 Task: Create a due date automation trigger when advanced on, on the tuesday before a card is due add content with a name not containing resume at 11:00 AM.
Action: Mouse moved to (1114, 86)
Screenshot: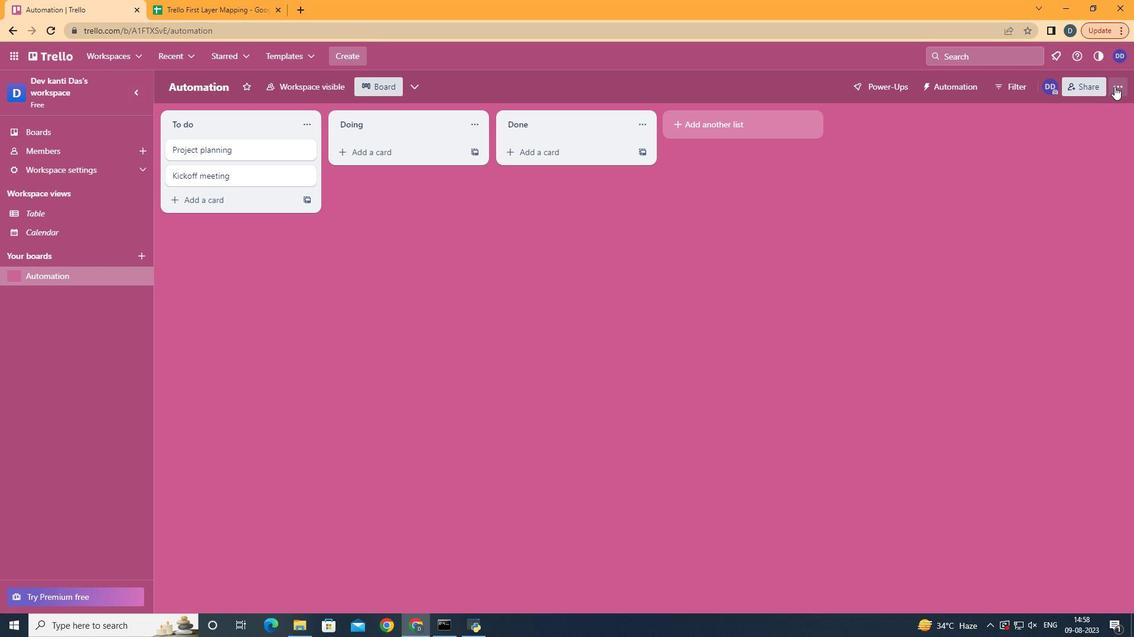
Action: Mouse pressed left at (1114, 86)
Screenshot: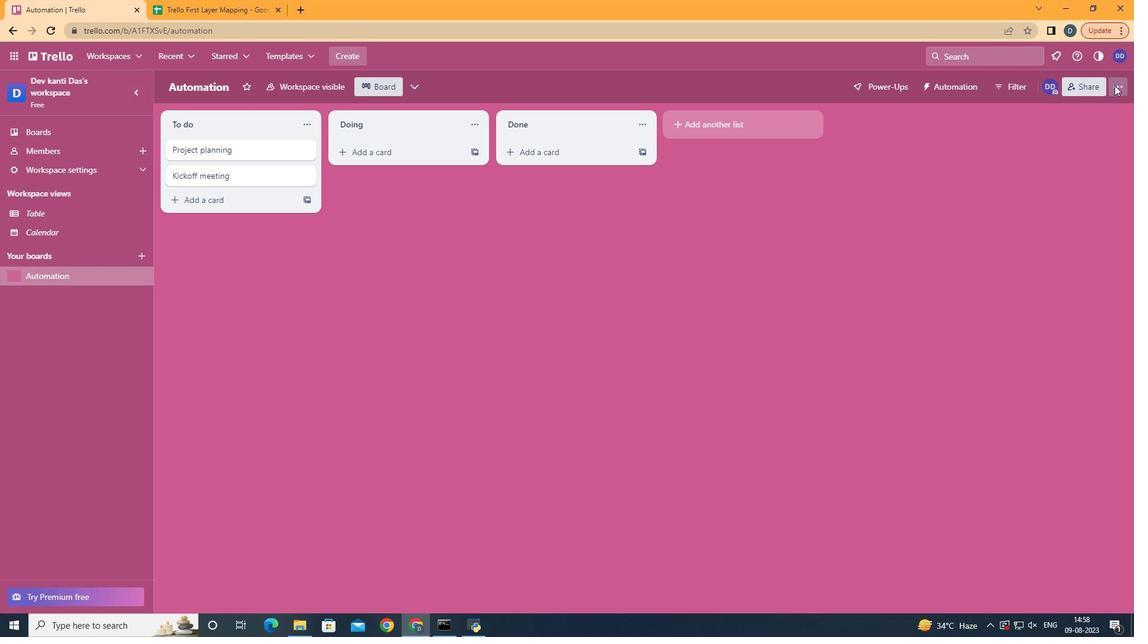 
Action: Mouse moved to (1015, 265)
Screenshot: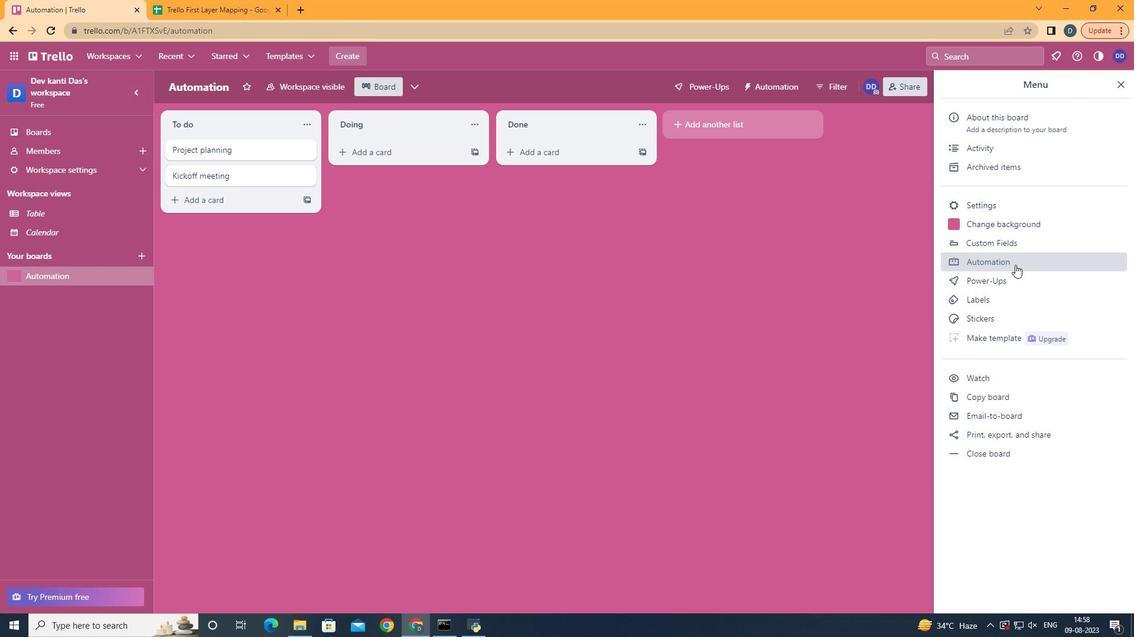
Action: Mouse pressed left at (1015, 265)
Screenshot: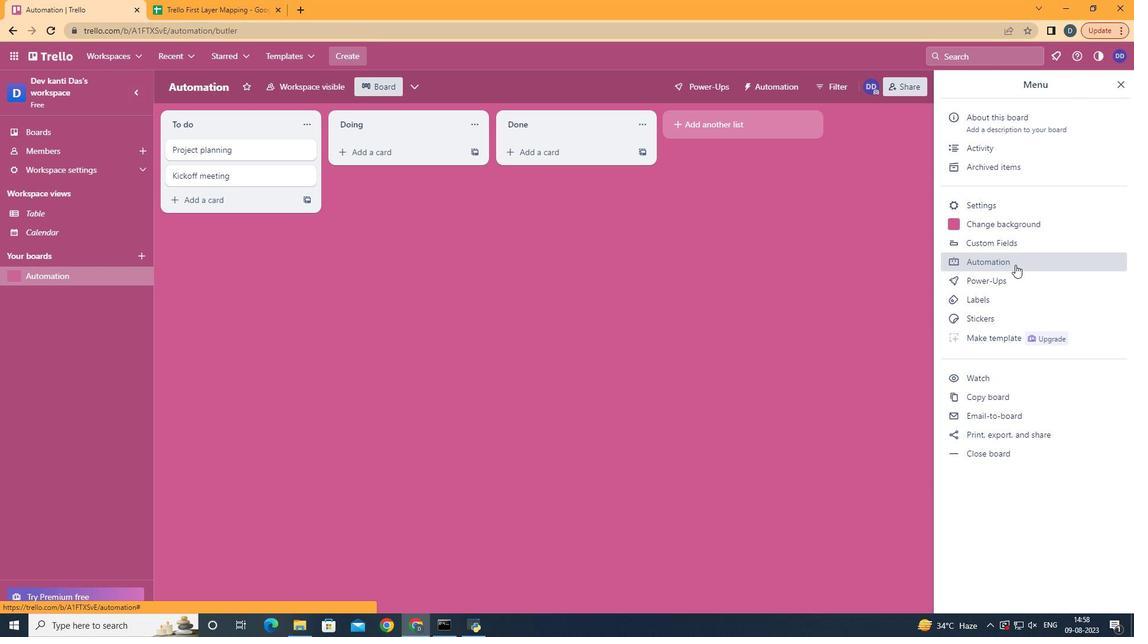 
Action: Mouse moved to (231, 235)
Screenshot: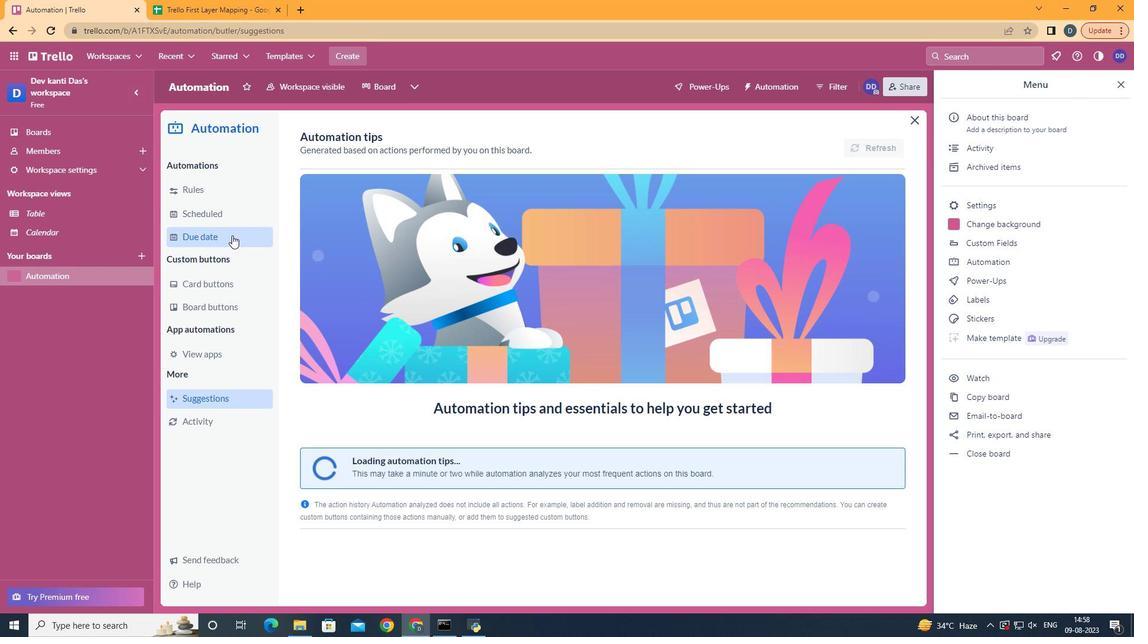 
Action: Mouse pressed left at (231, 235)
Screenshot: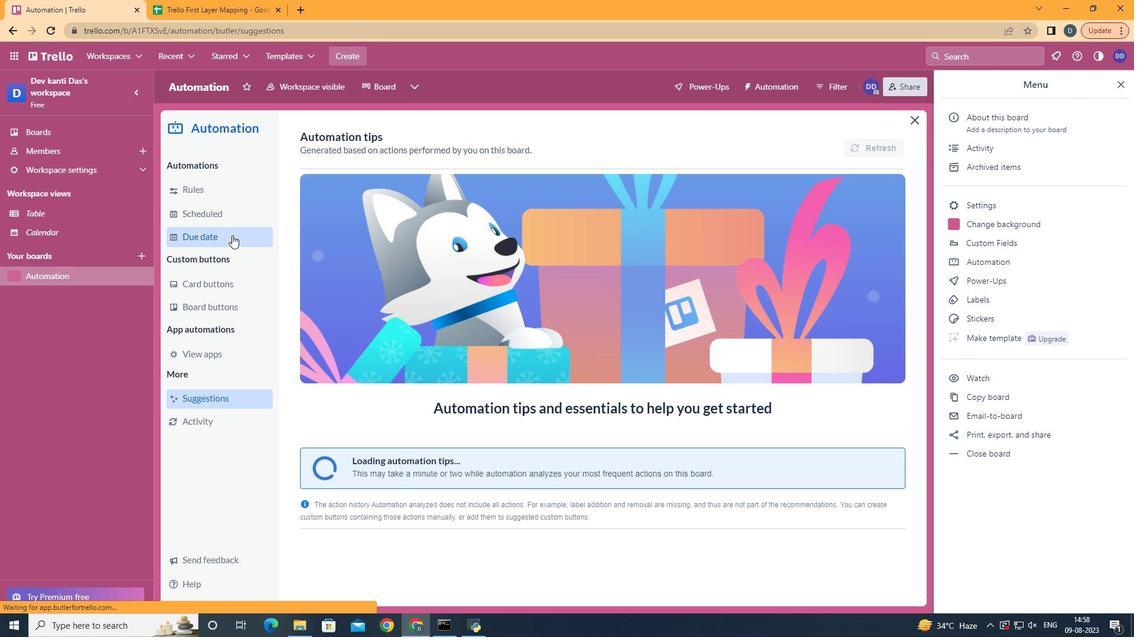 
Action: Mouse moved to (828, 142)
Screenshot: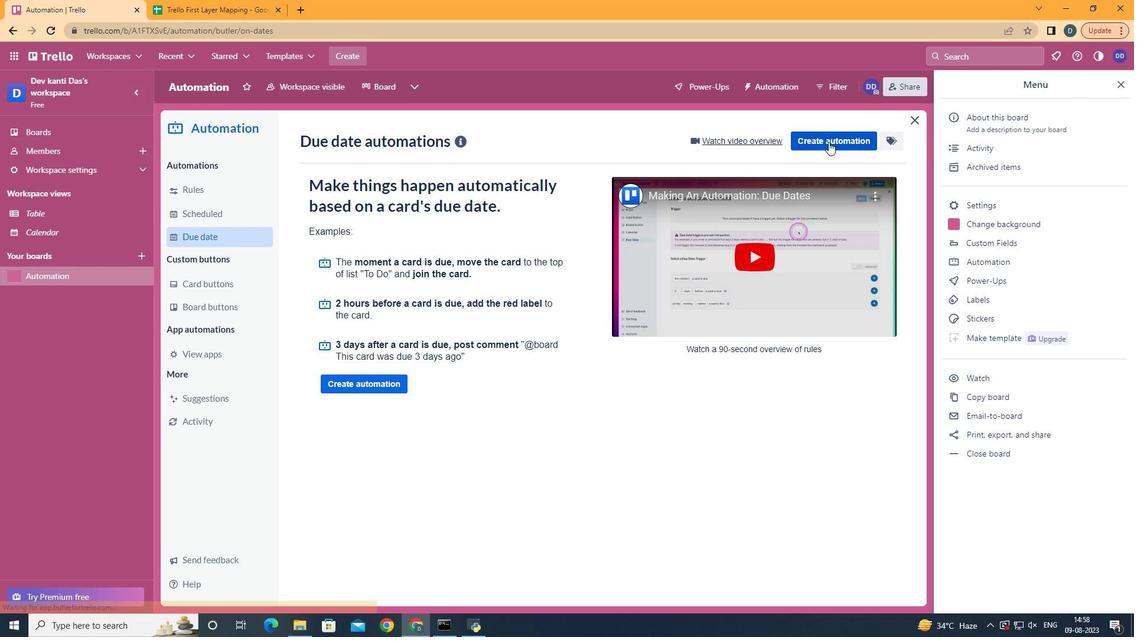 
Action: Mouse pressed left at (828, 142)
Screenshot: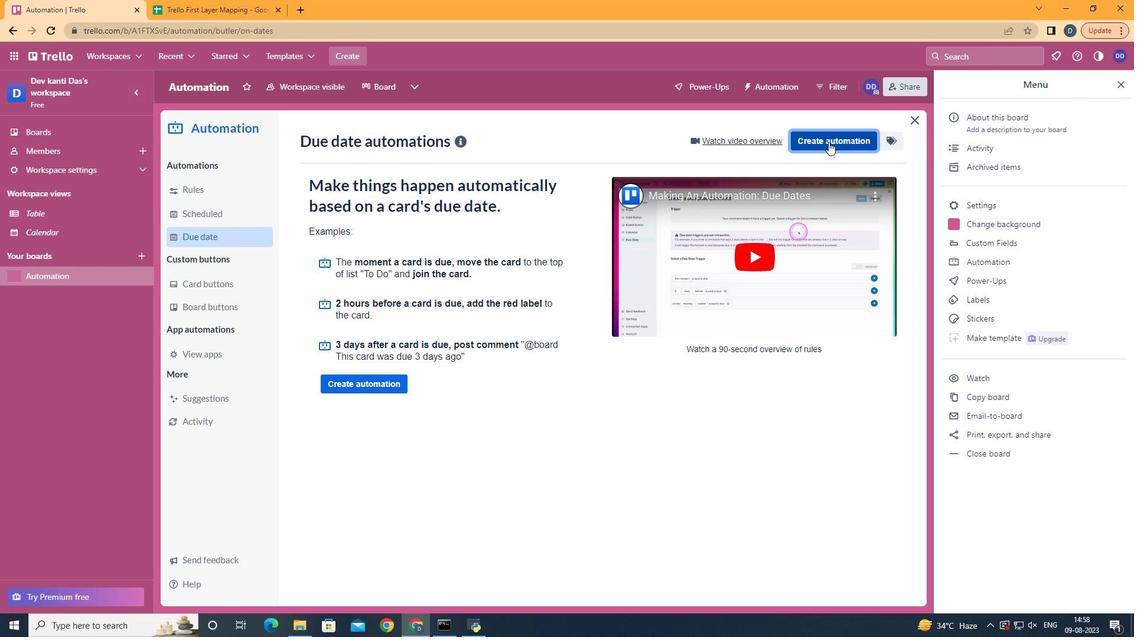 
Action: Mouse moved to (563, 258)
Screenshot: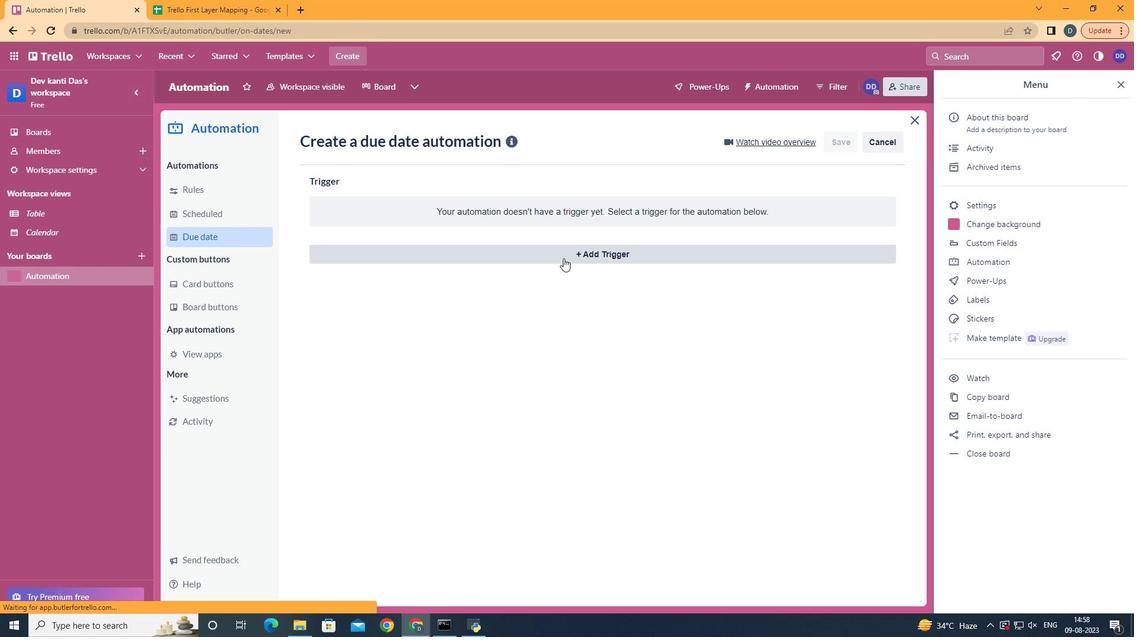 
Action: Mouse pressed left at (563, 258)
Screenshot: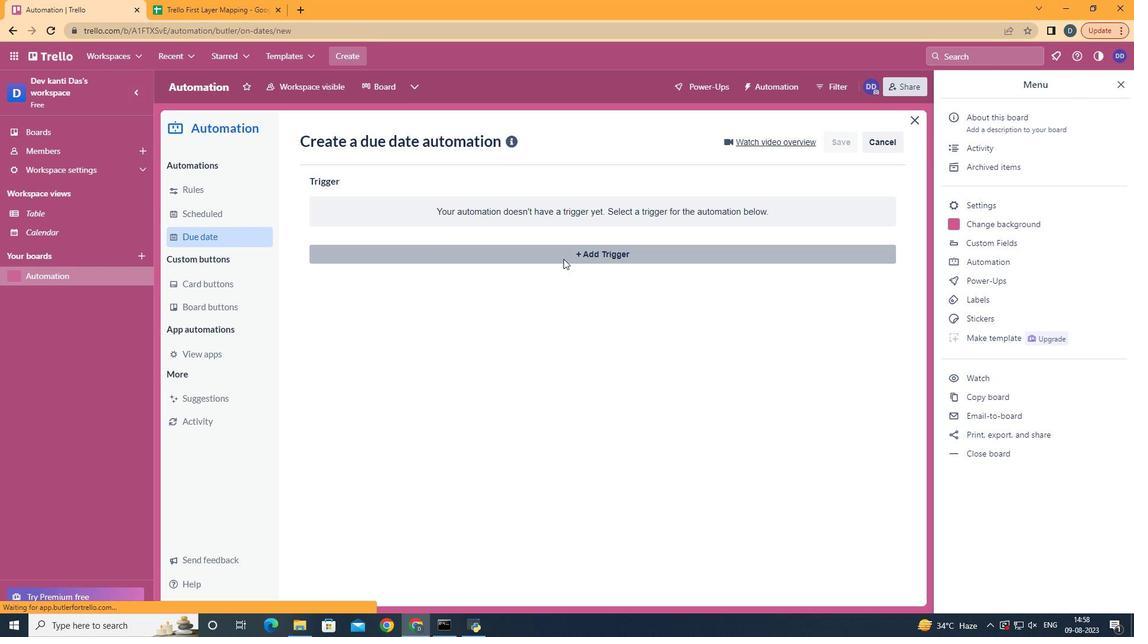 
Action: Mouse moved to (388, 334)
Screenshot: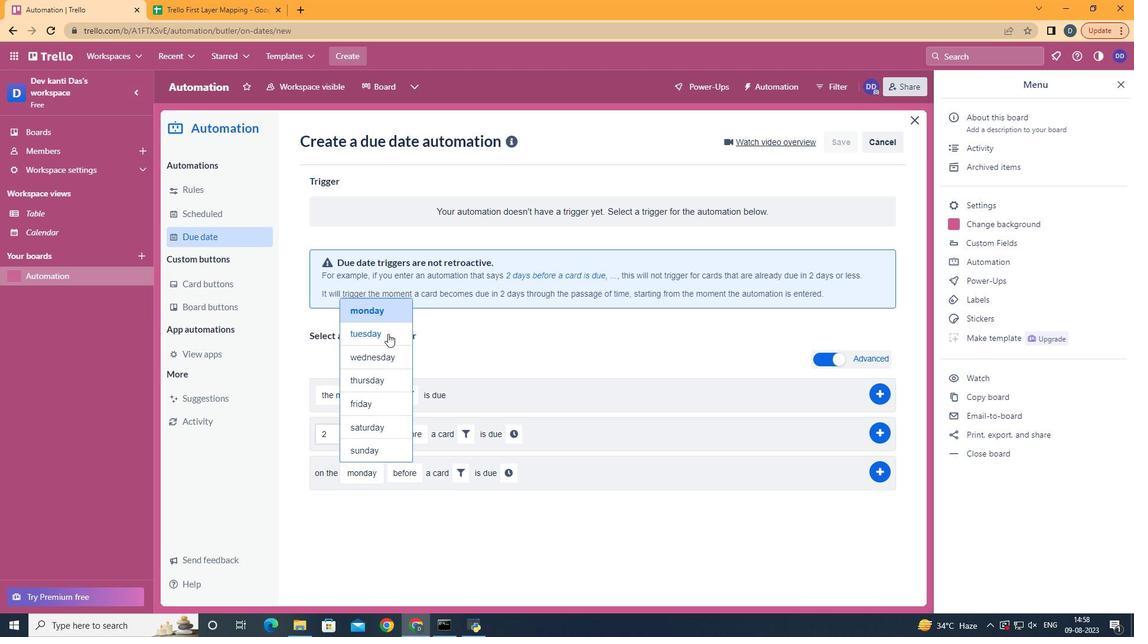 
Action: Mouse pressed left at (388, 334)
Screenshot: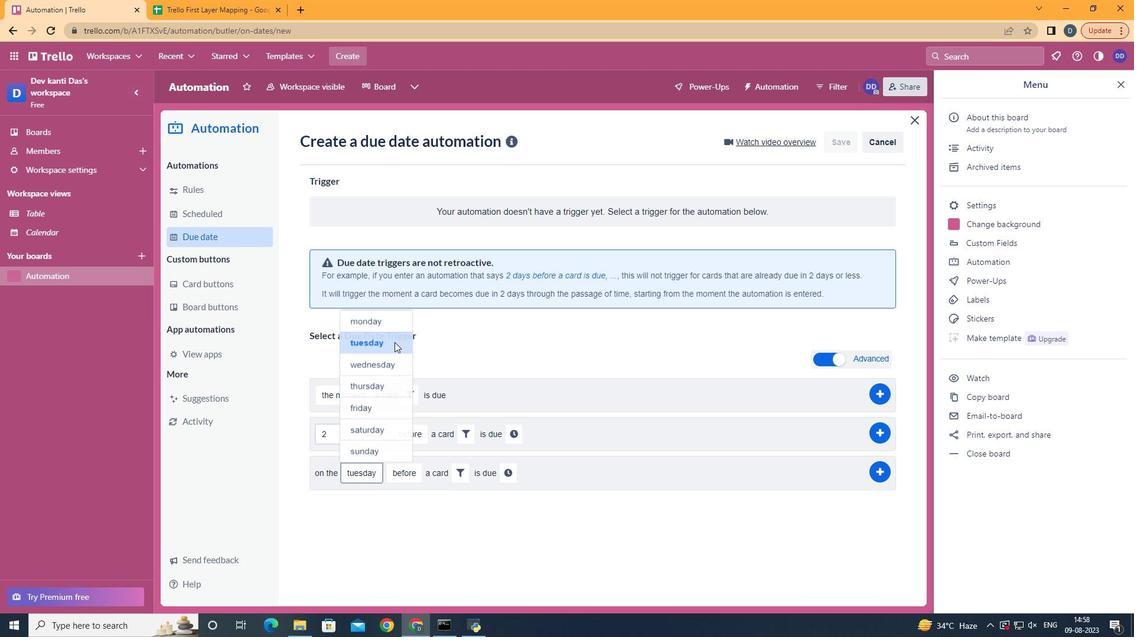 
Action: Mouse moved to (453, 481)
Screenshot: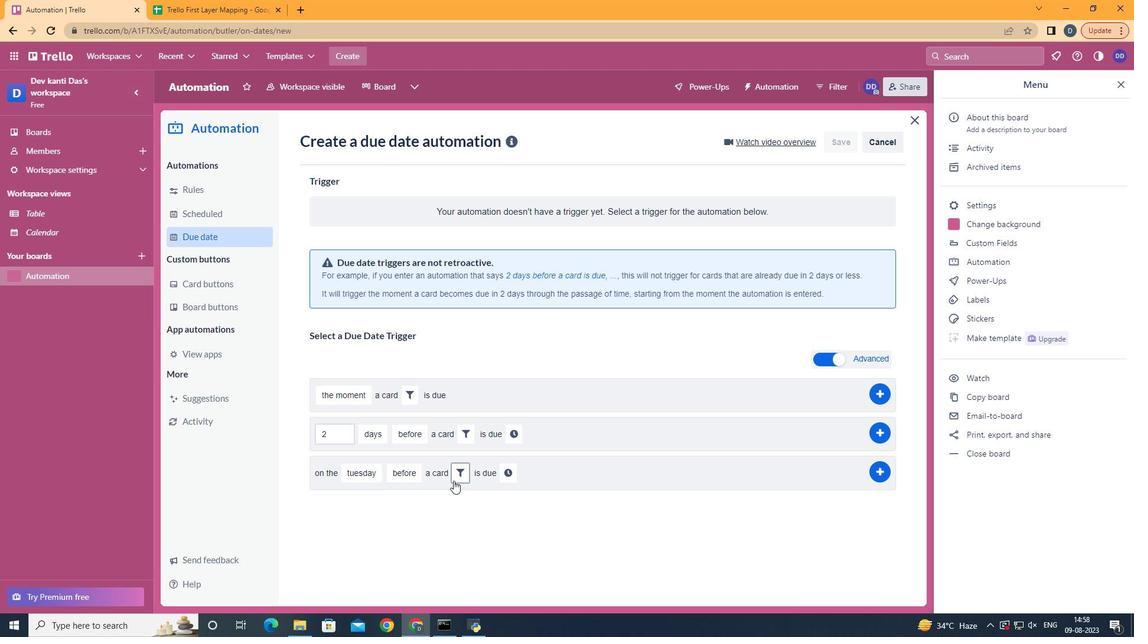 
Action: Mouse pressed left at (453, 481)
Screenshot: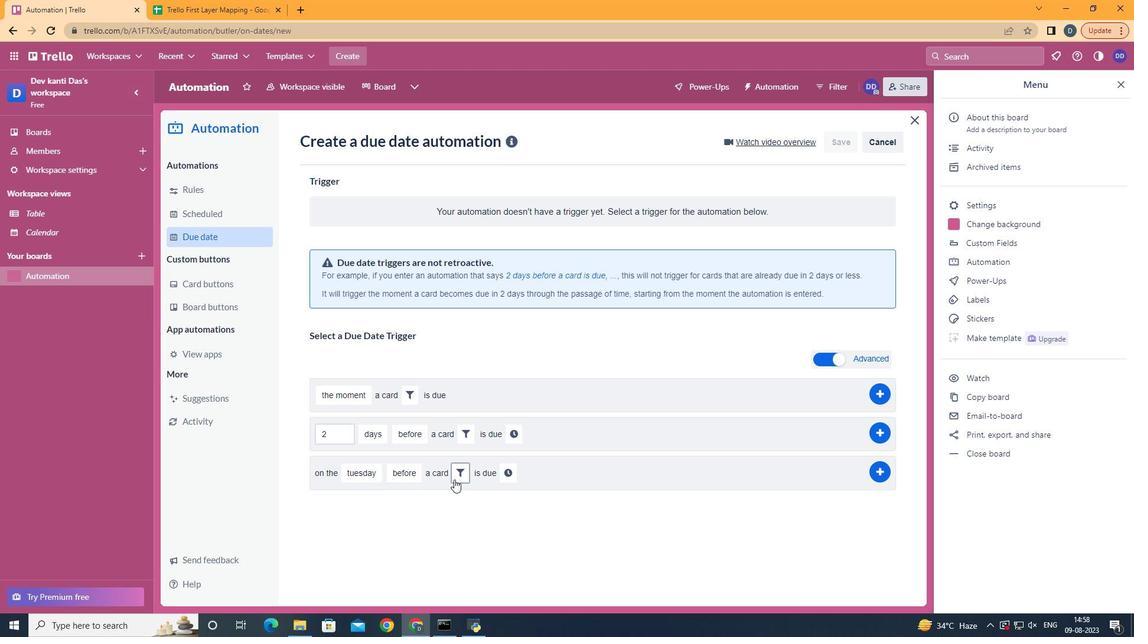 
Action: Mouse moved to (622, 512)
Screenshot: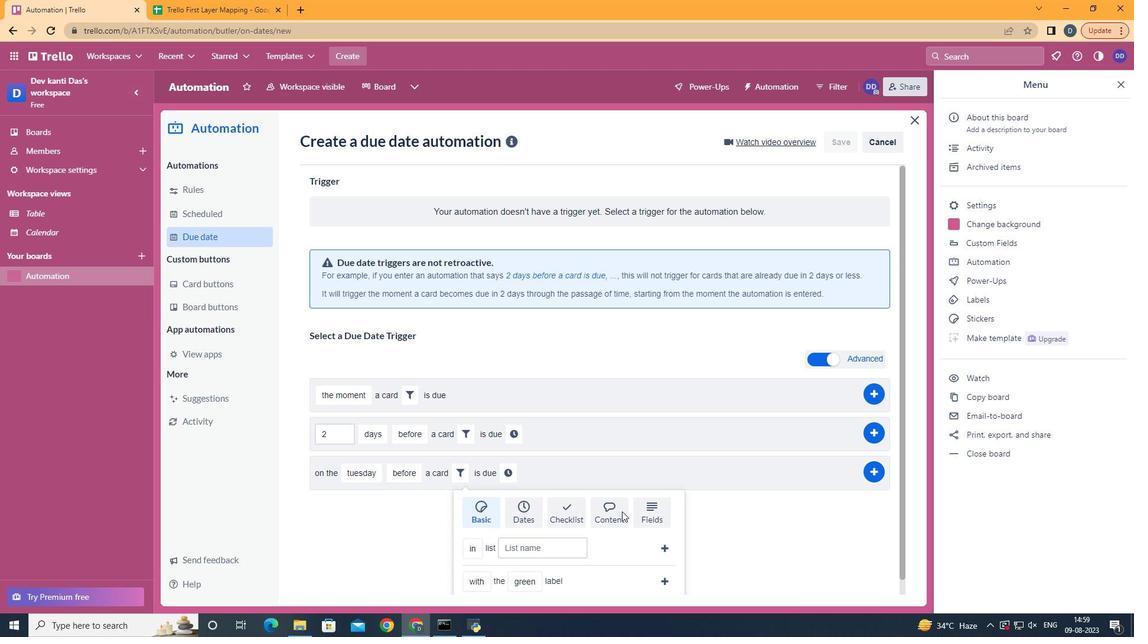 
Action: Mouse pressed left at (622, 512)
Screenshot: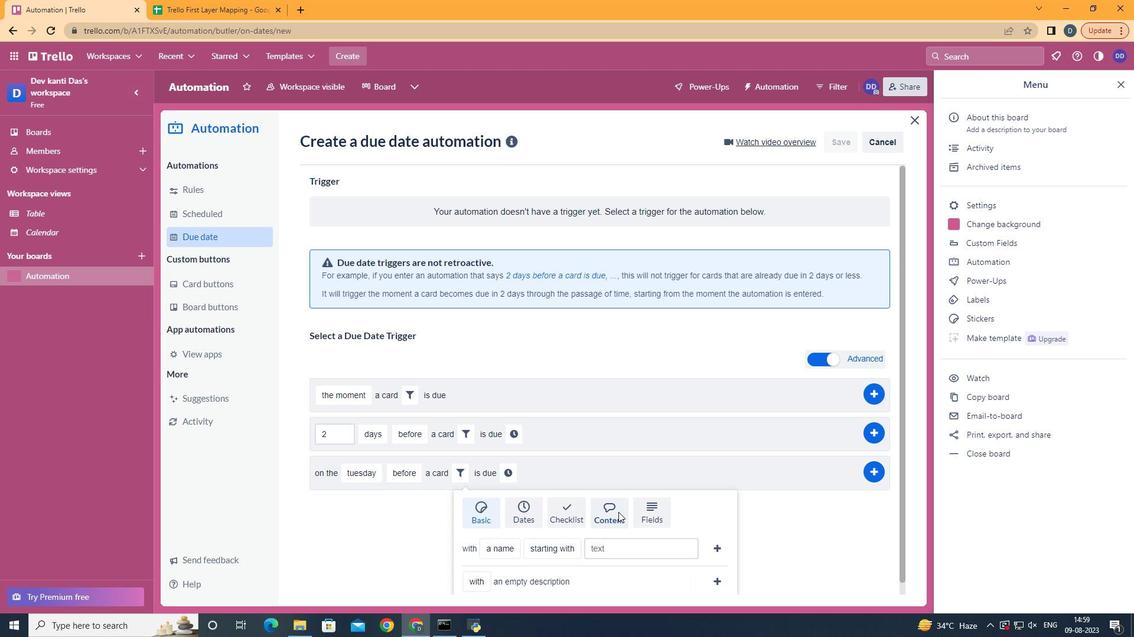 
Action: Mouse moved to (568, 525)
Screenshot: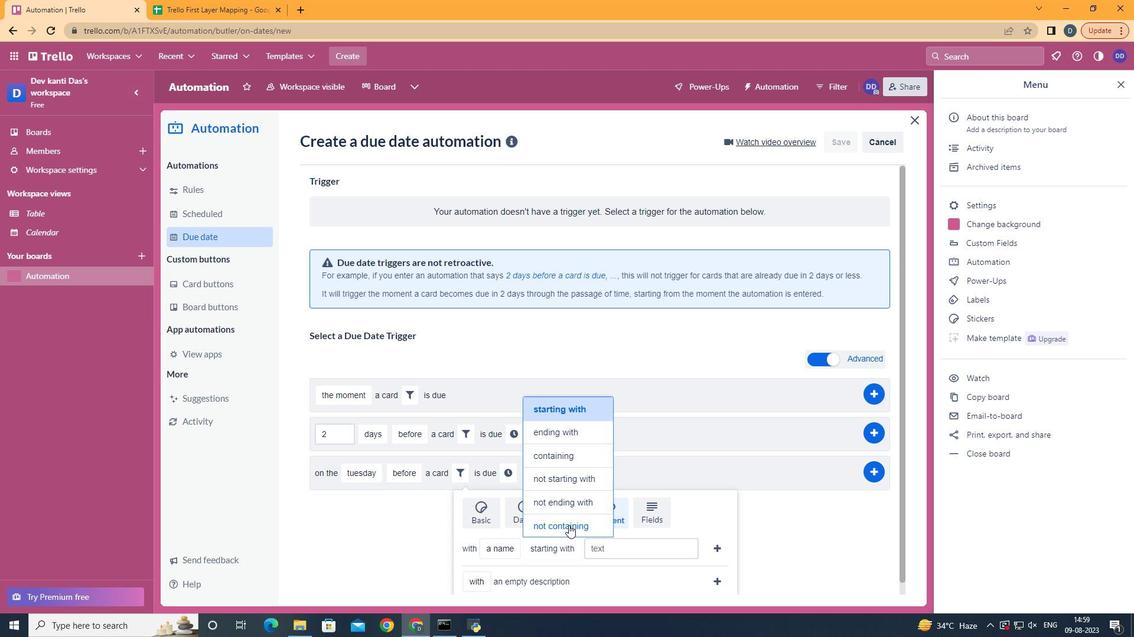
Action: Mouse pressed left at (568, 525)
Screenshot: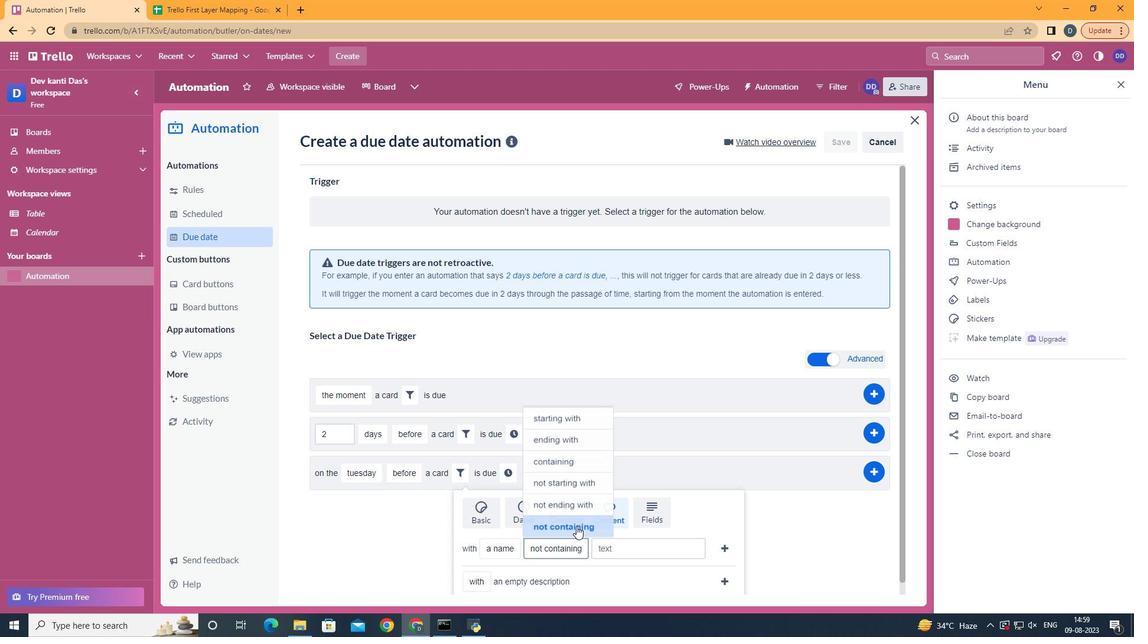 
Action: Mouse moved to (639, 549)
Screenshot: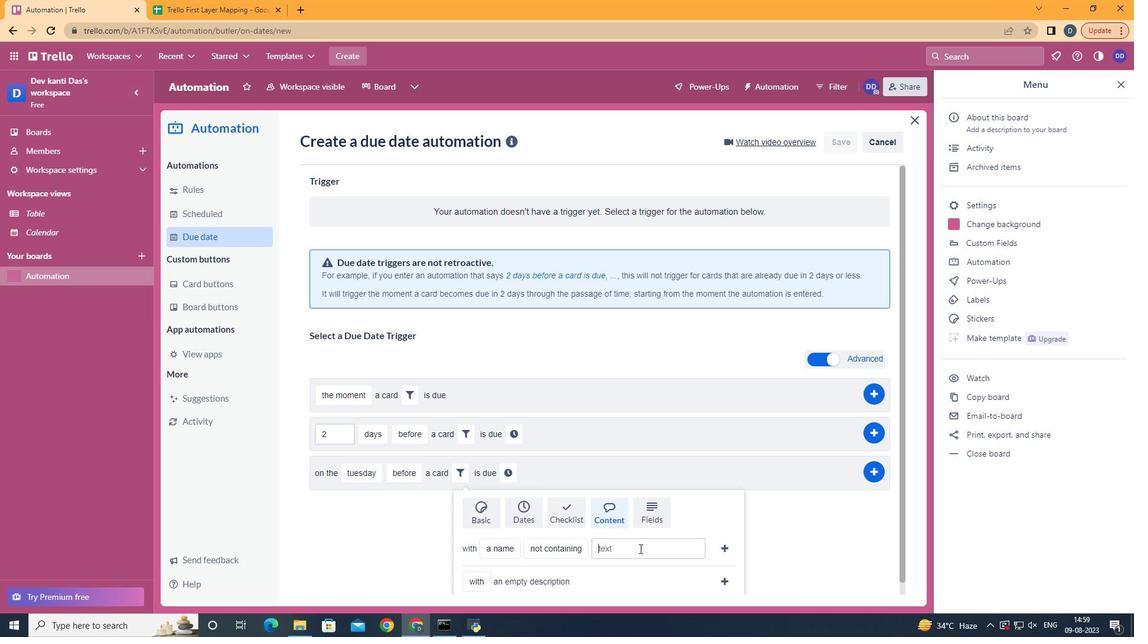 
Action: Mouse pressed left at (639, 549)
Screenshot: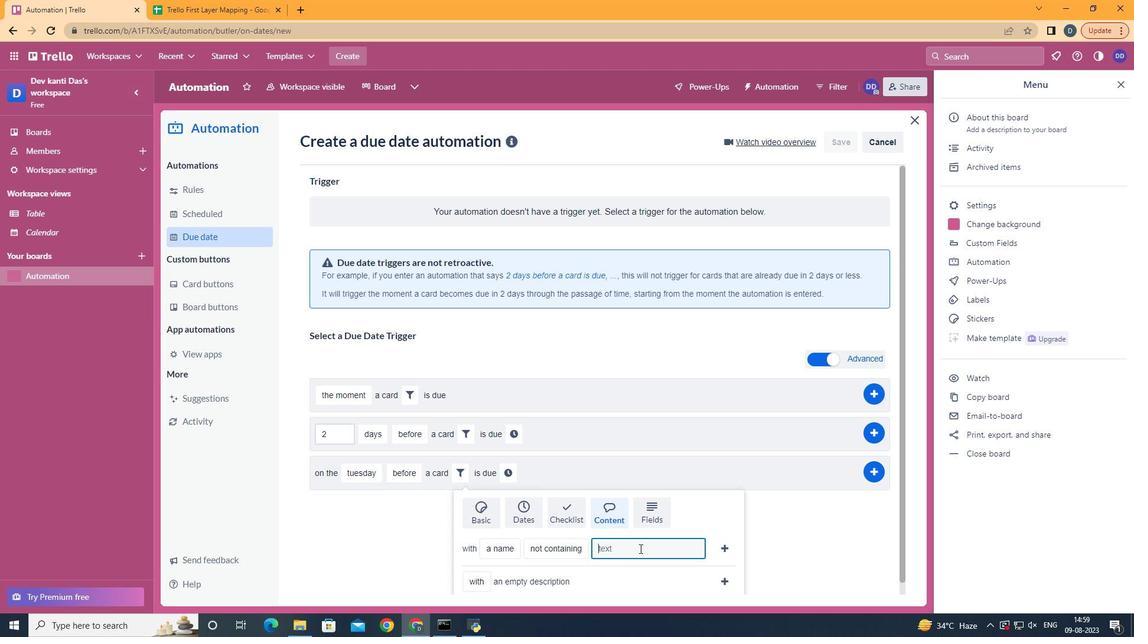 
Action: Mouse moved to (645, 548)
Screenshot: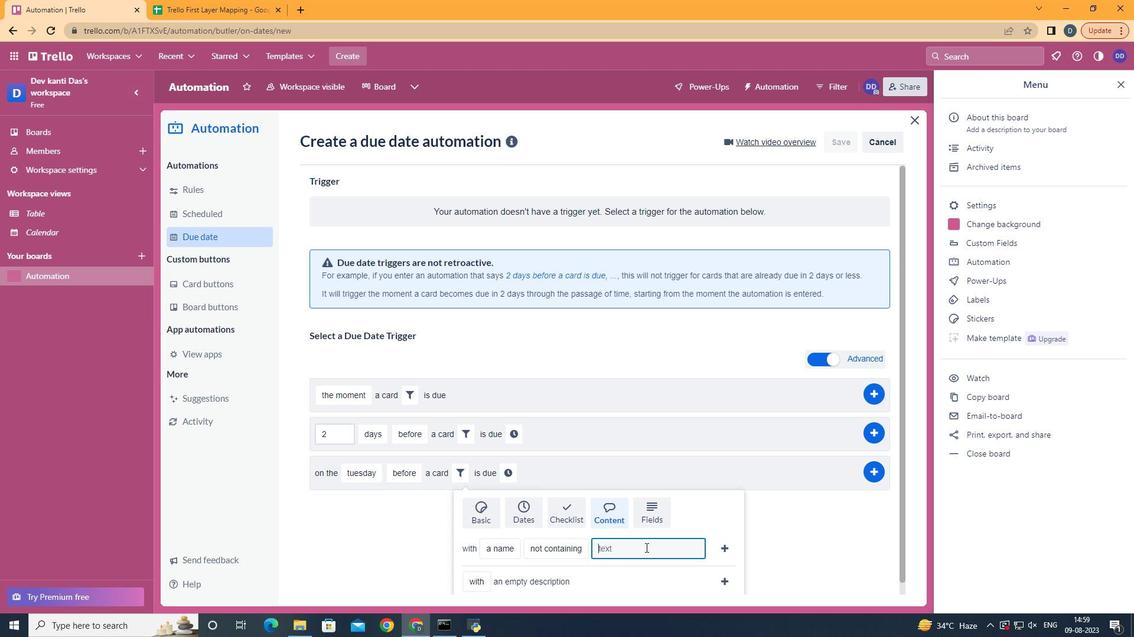 
Action: Key pressed <Key.shift>resume
Screenshot: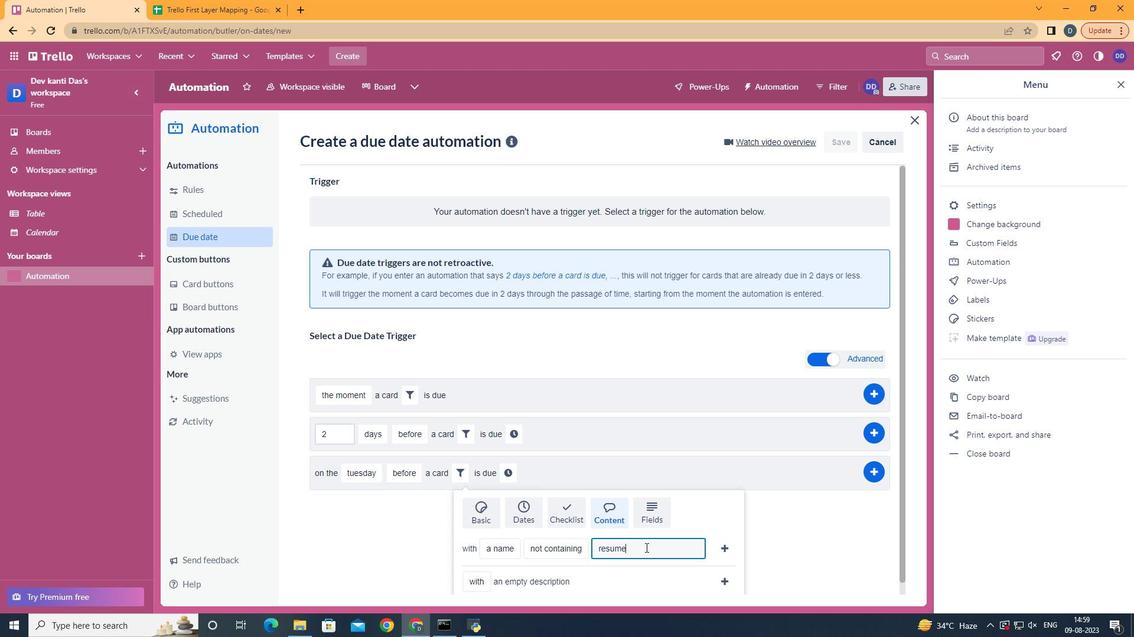 
Action: Mouse moved to (717, 550)
Screenshot: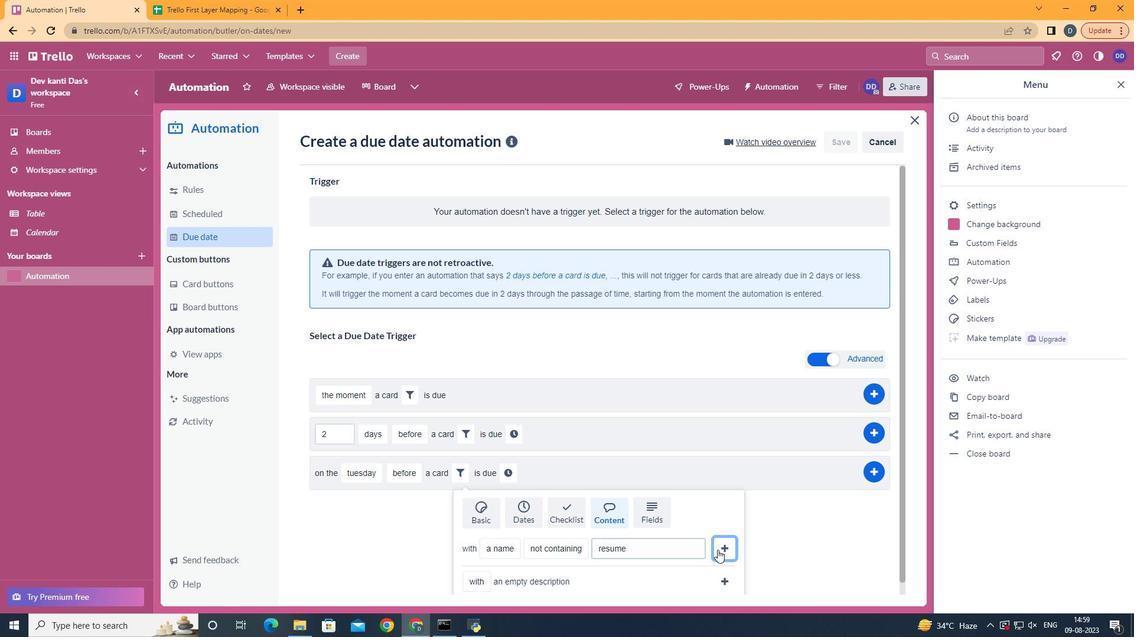 
Action: Mouse pressed left at (717, 550)
Screenshot: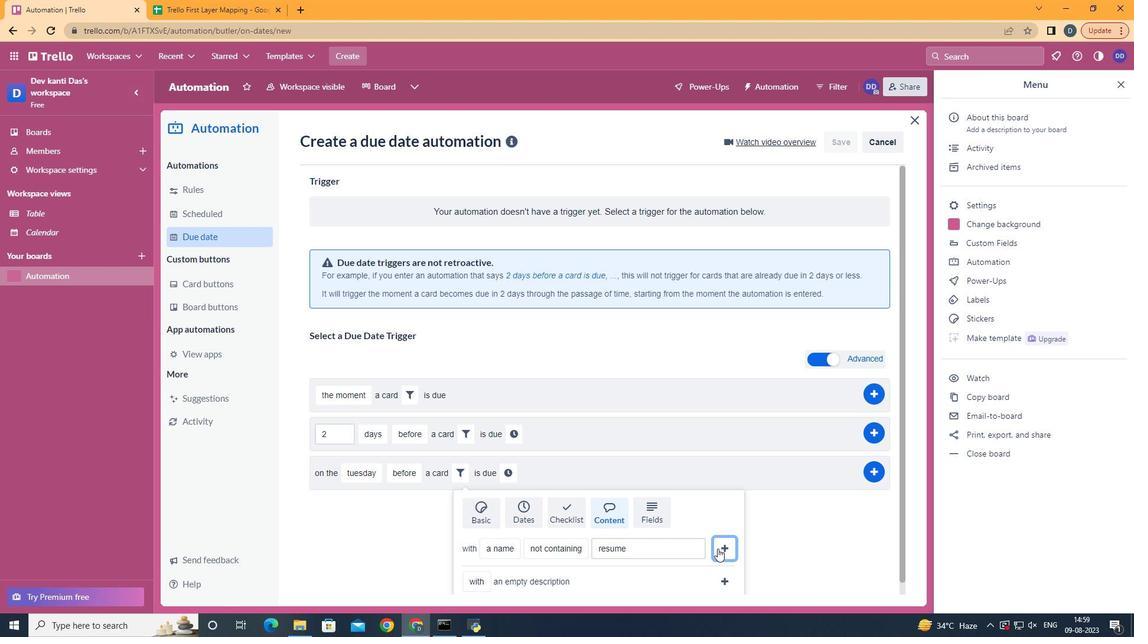 
Action: Mouse moved to (680, 475)
Screenshot: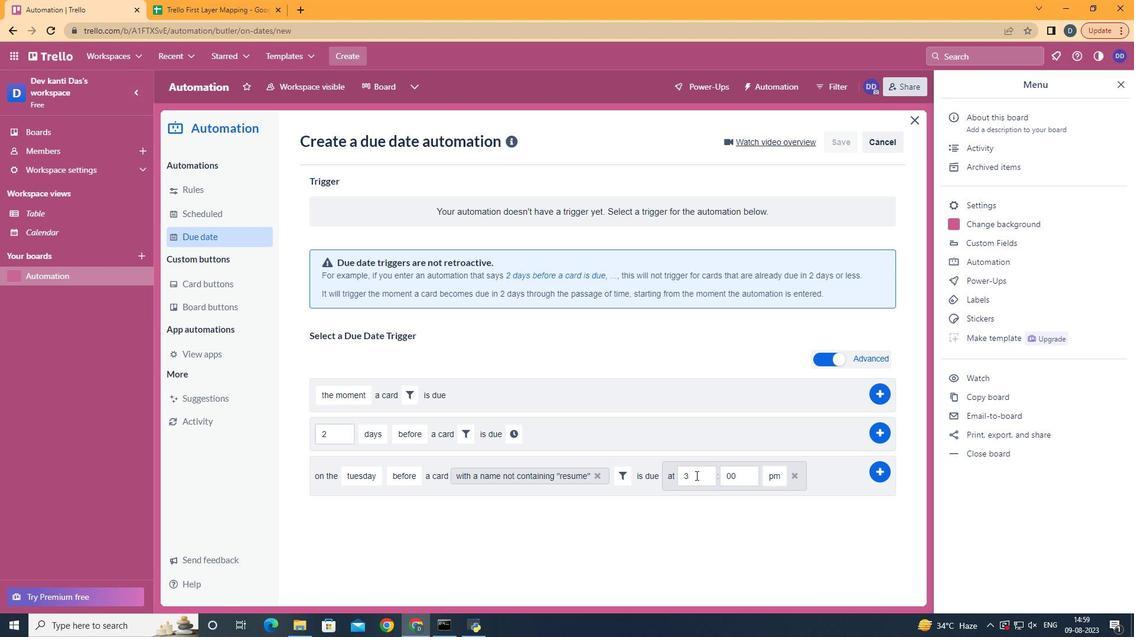 
Action: Mouse pressed left at (675, 475)
Screenshot: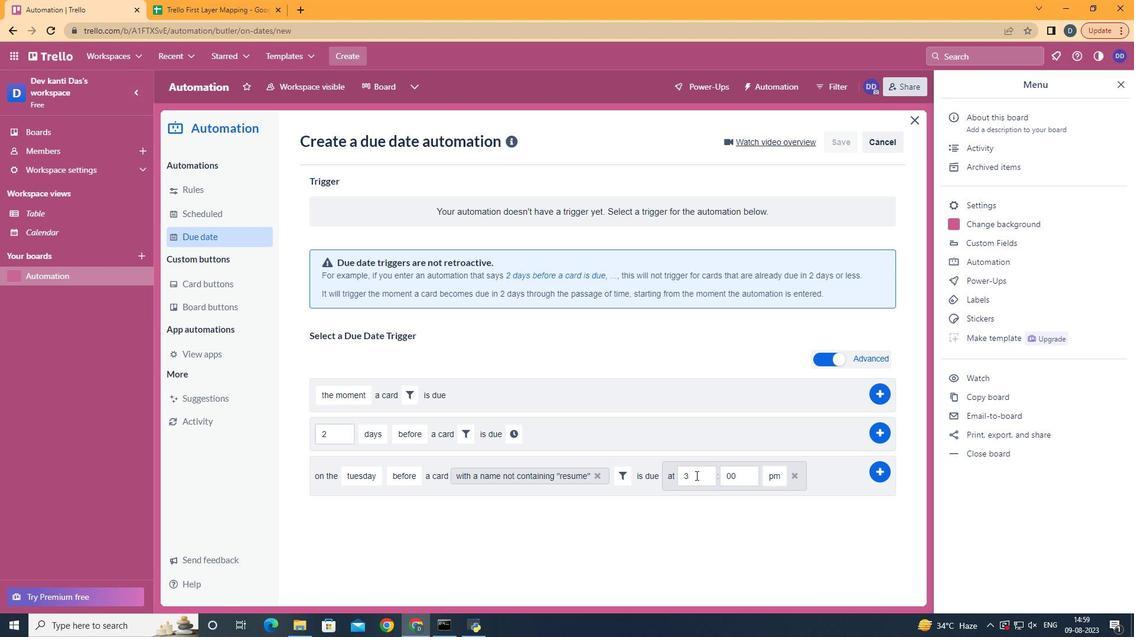
Action: Mouse moved to (696, 475)
Screenshot: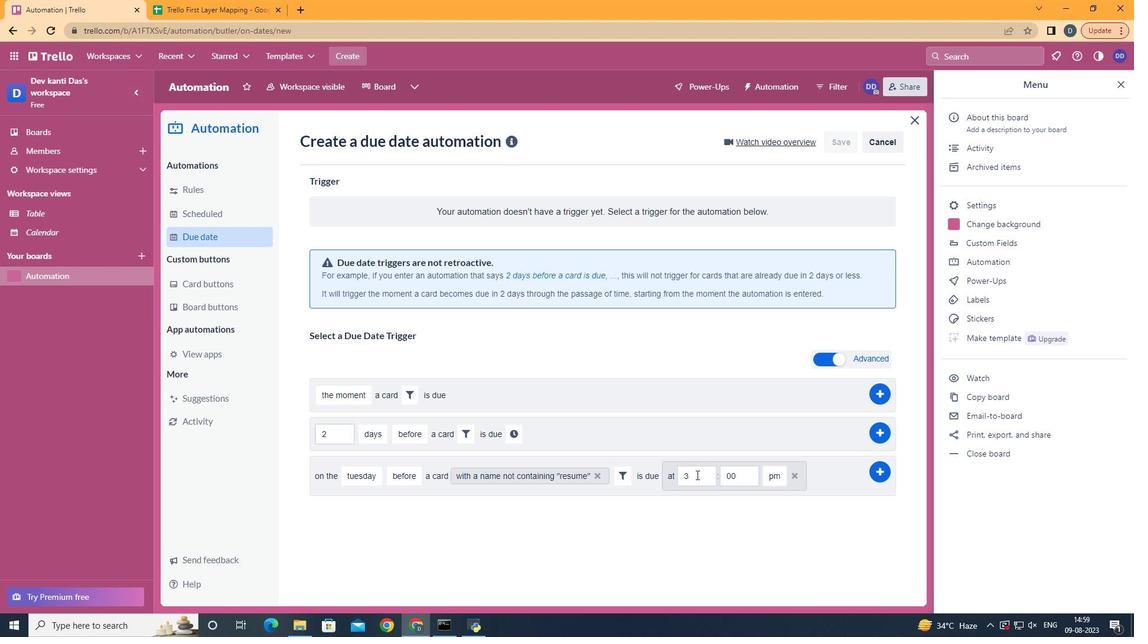 
Action: Mouse pressed left at (696, 475)
Screenshot: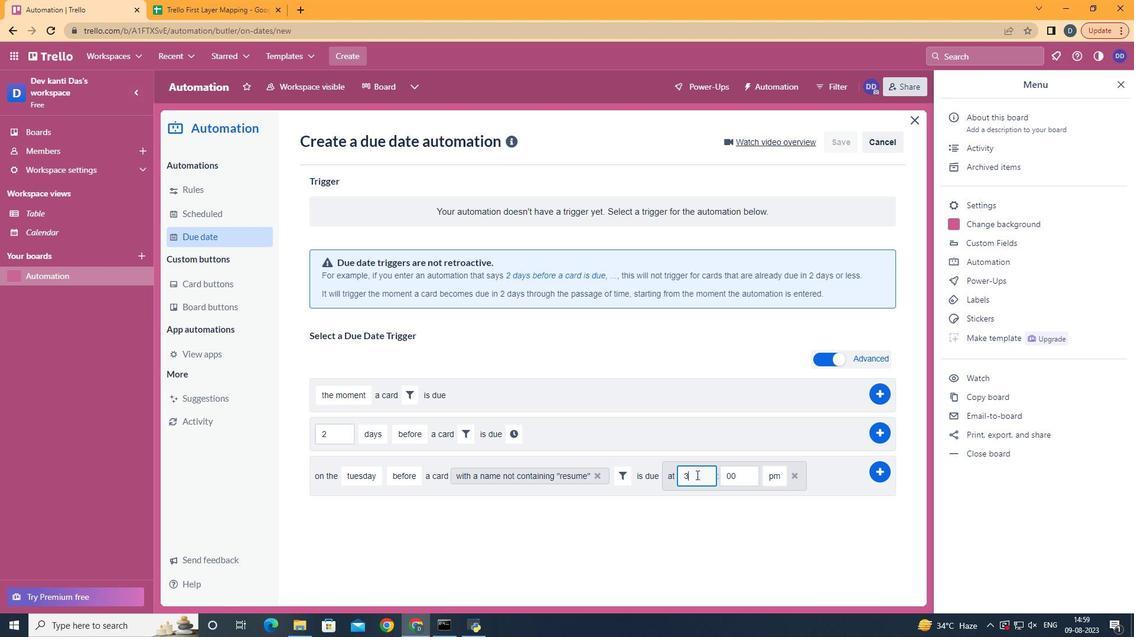 
Action: Mouse moved to (696, 475)
Screenshot: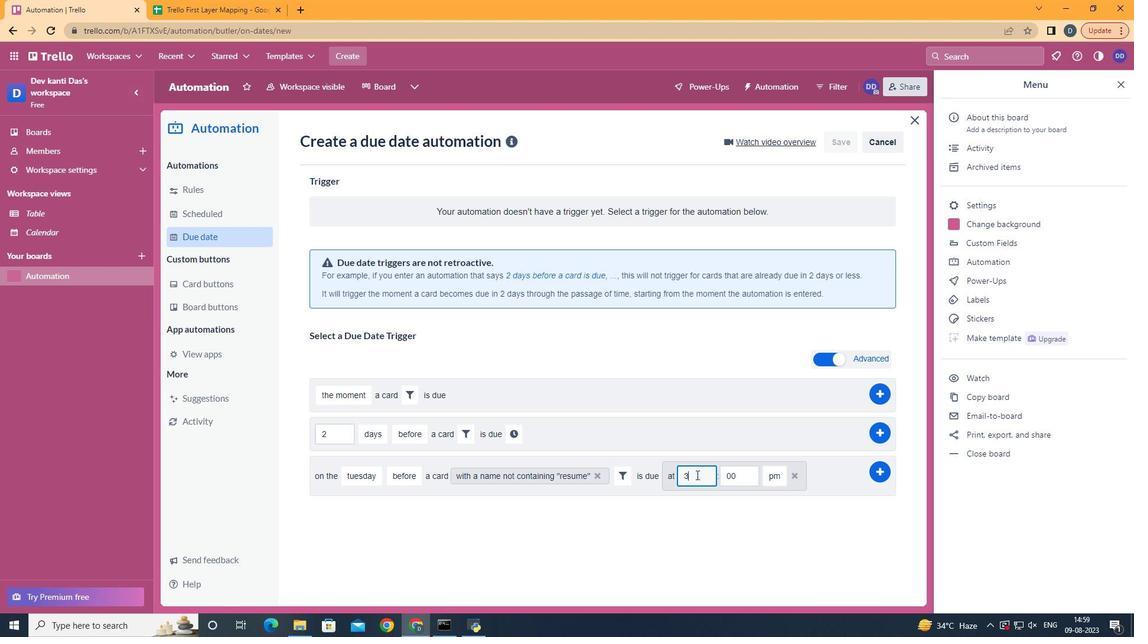 
Action: Key pressed <Key.backspace>11
Screenshot: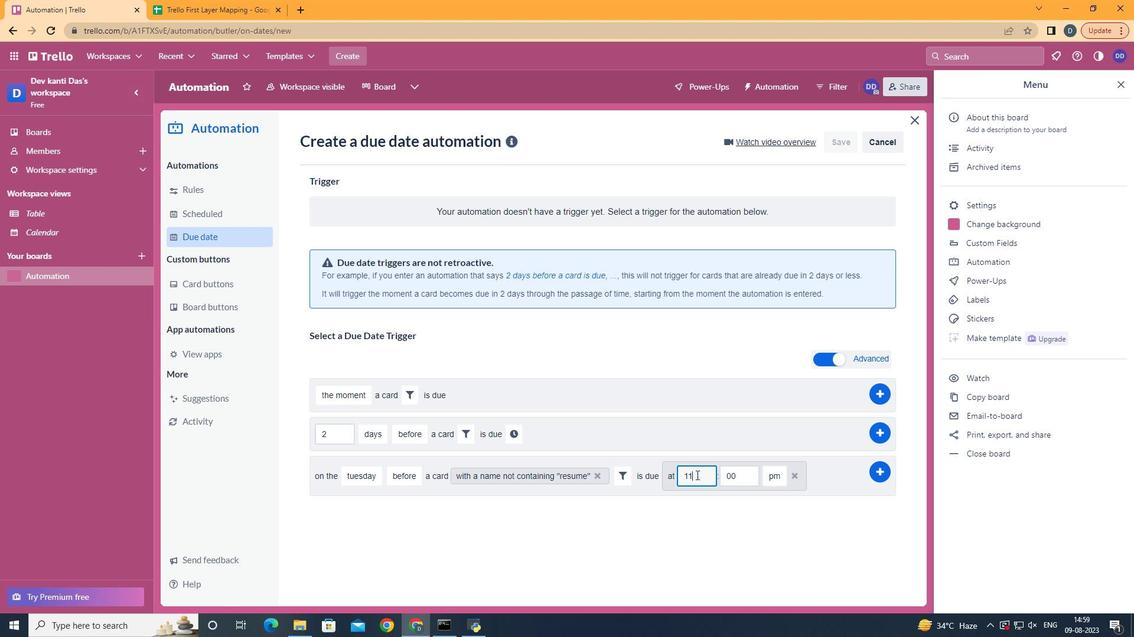 
Action: Mouse moved to (773, 503)
Screenshot: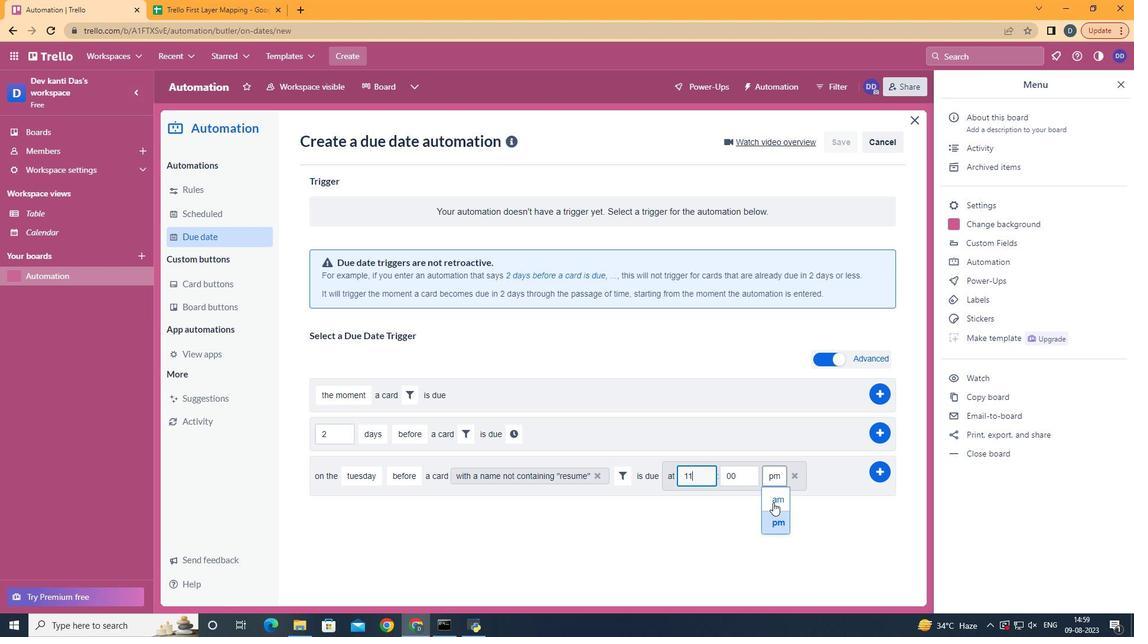 
Action: Mouse pressed left at (773, 503)
Screenshot: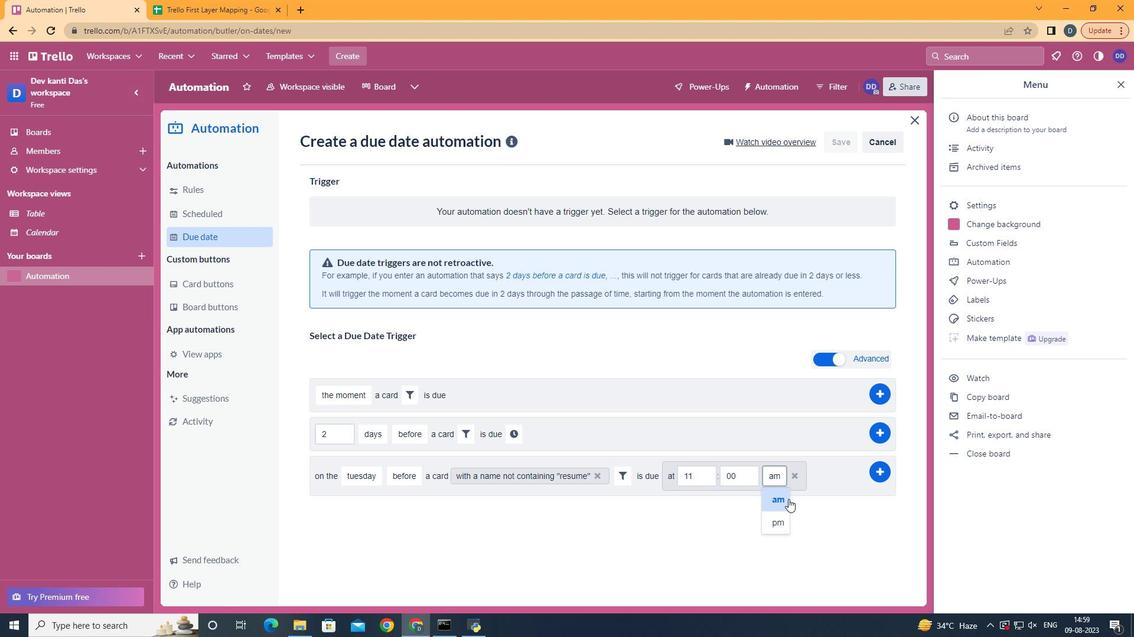 
Action: Mouse moved to (876, 472)
Screenshot: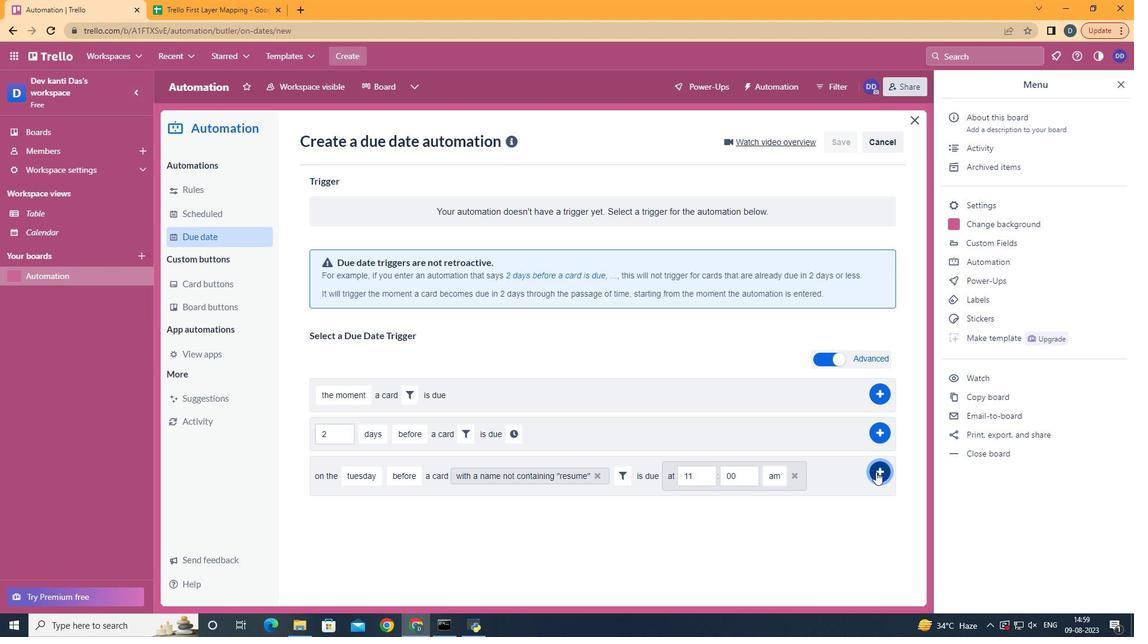 
Action: Mouse pressed left at (876, 472)
Screenshot: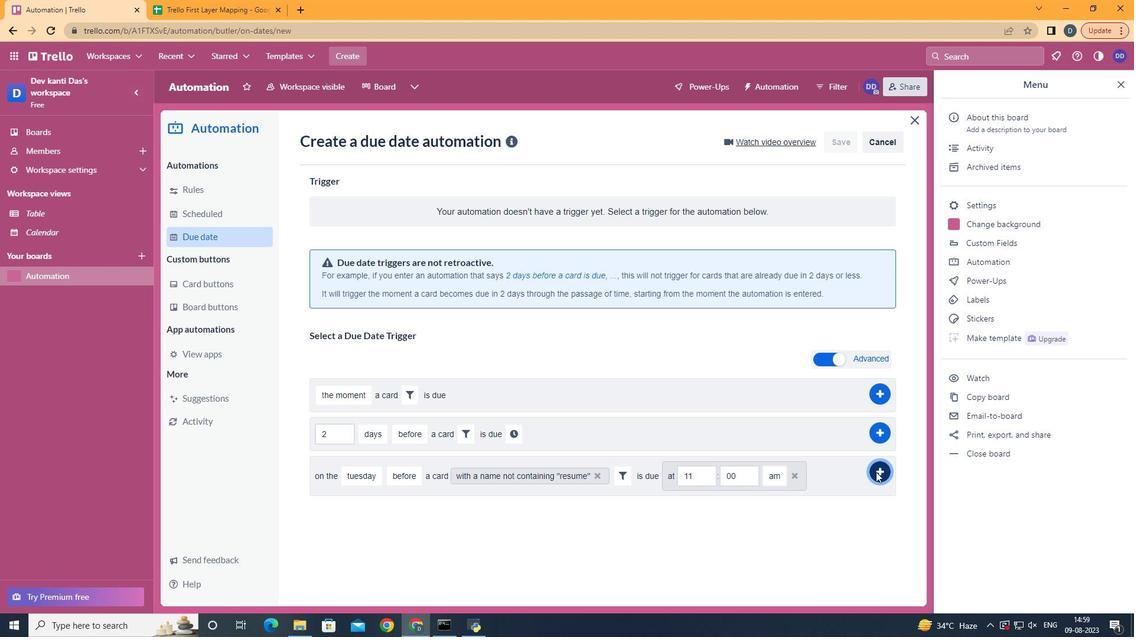 
Action: Mouse moved to (565, 281)
Screenshot: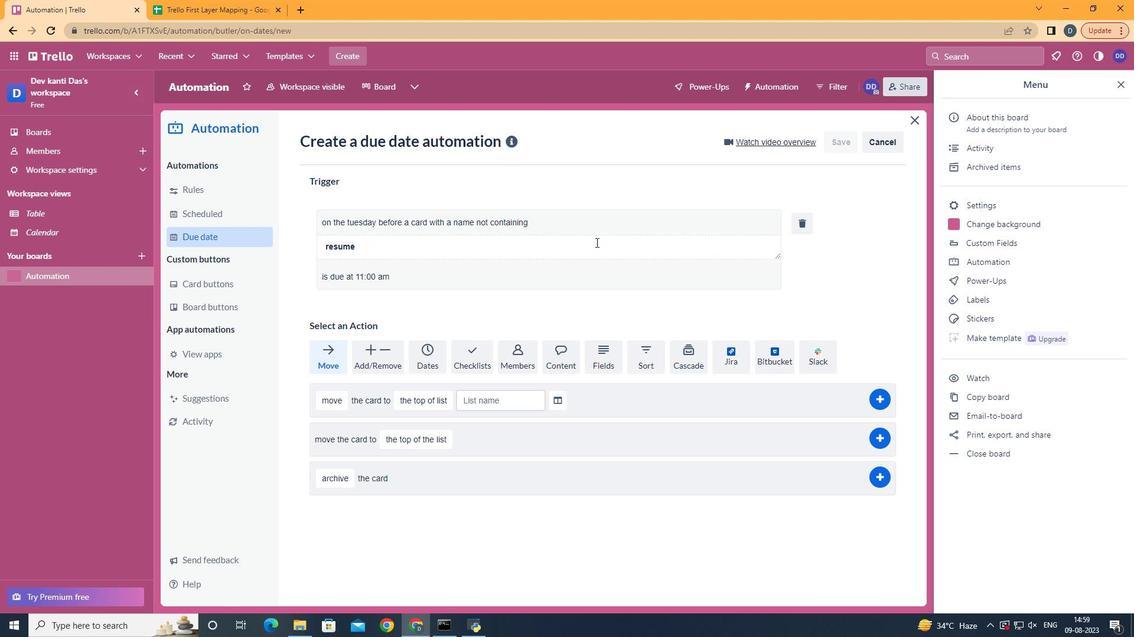 
